 Task: Assign in the project WorkWave the issue 'Create a new online platform for online interior design courses with advanced 3D modeling and rendering features' to the sprint 'Sprint for Success'.
Action: Mouse moved to (1137, 257)
Screenshot: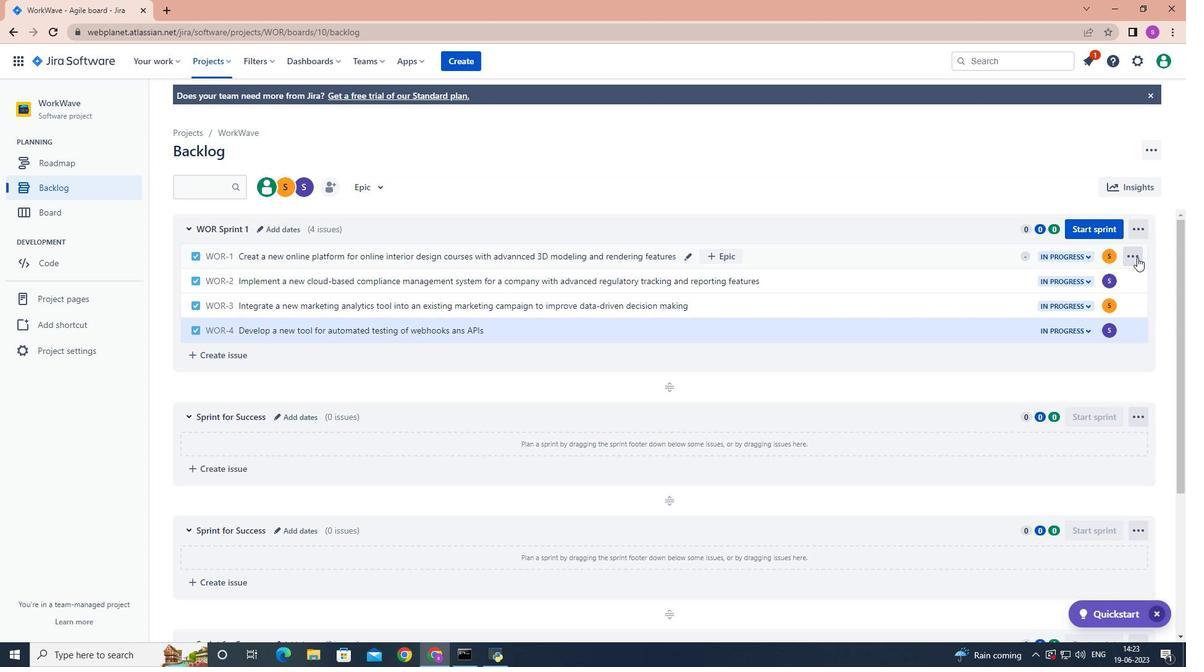
Action: Mouse pressed left at (1137, 257)
Screenshot: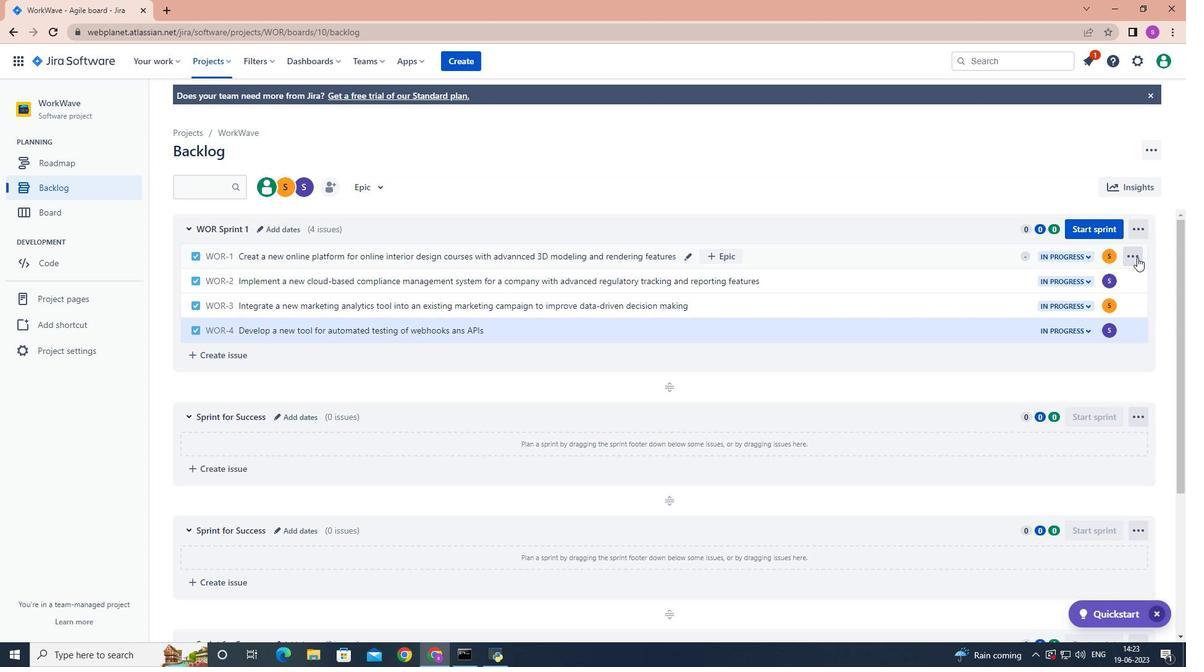 
Action: Mouse moved to (1125, 397)
Screenshot: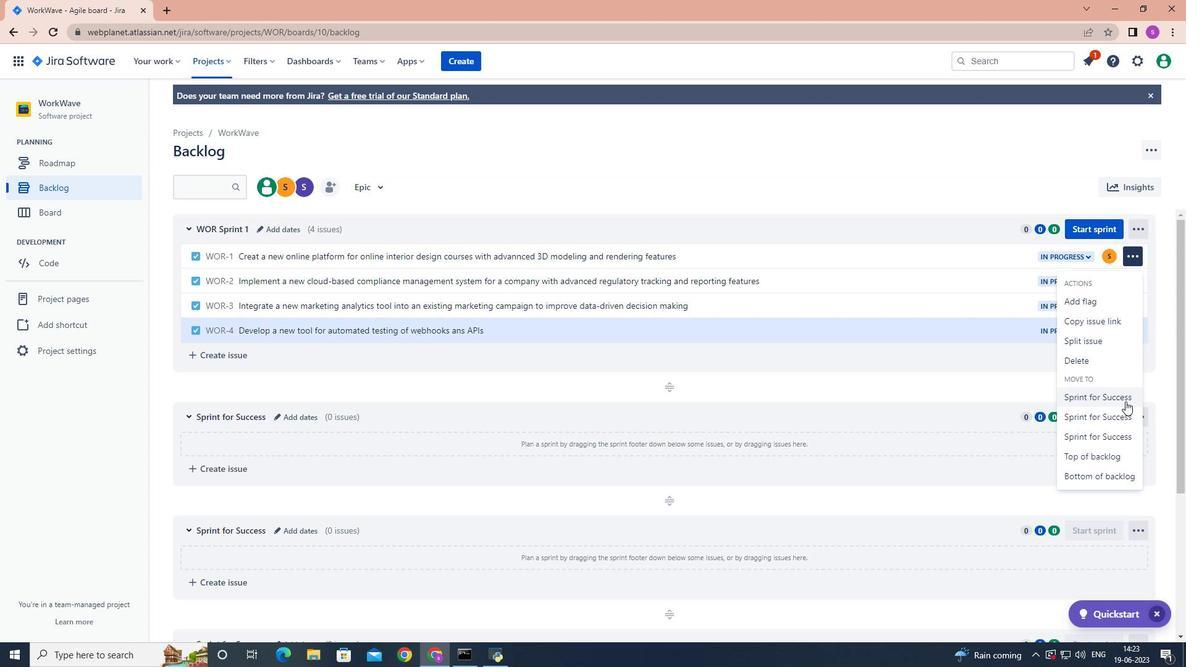 
Action: Mouse pressed left at (1125, 397)
Screenshot: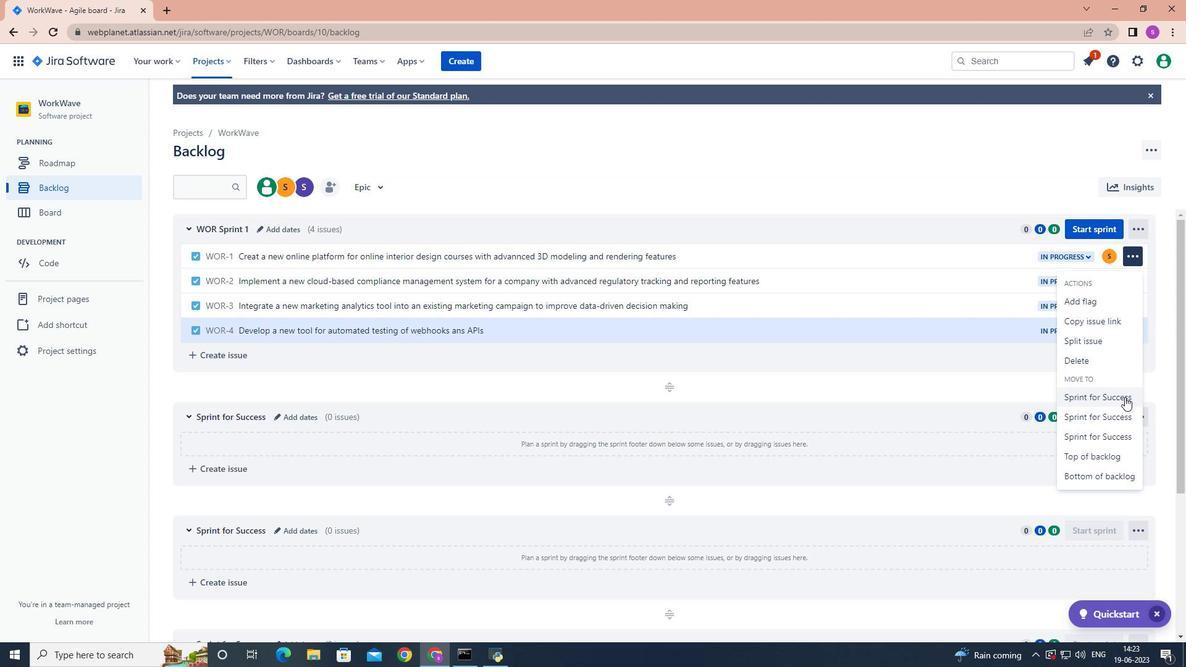 
Action: Mouse moved to (1124, 397)
Screenshot: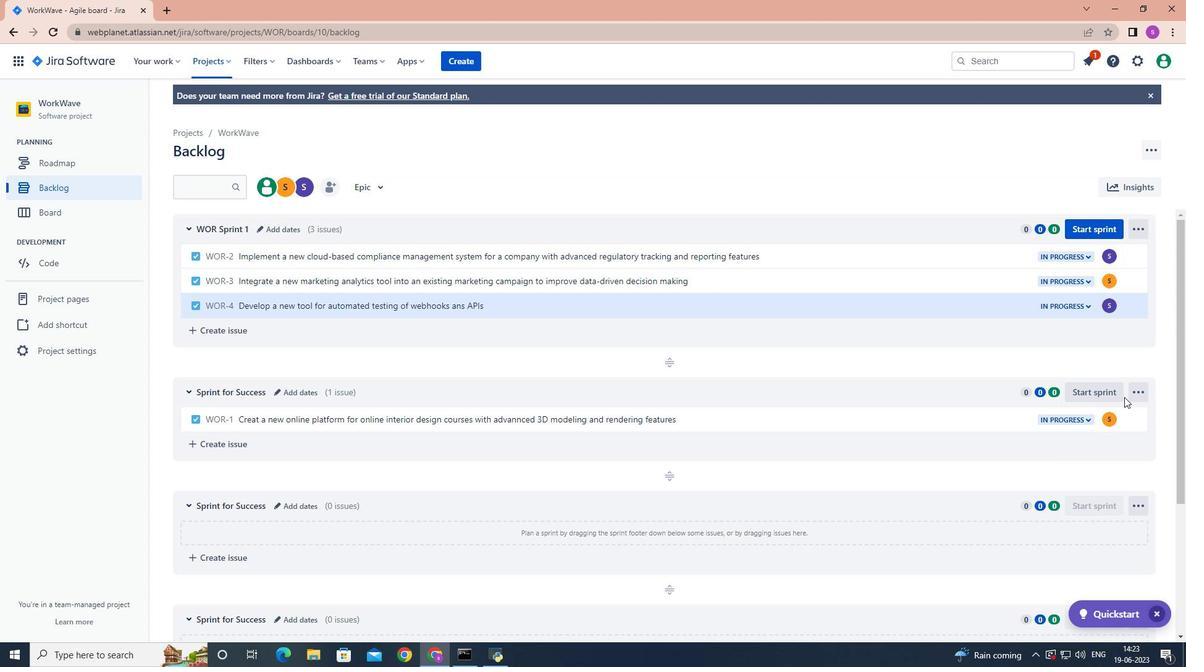 
